 Task: Toggle the mouse wheel and zoom in on the text editor.
Action: Mouse moved to (61, 608)
Screenshot: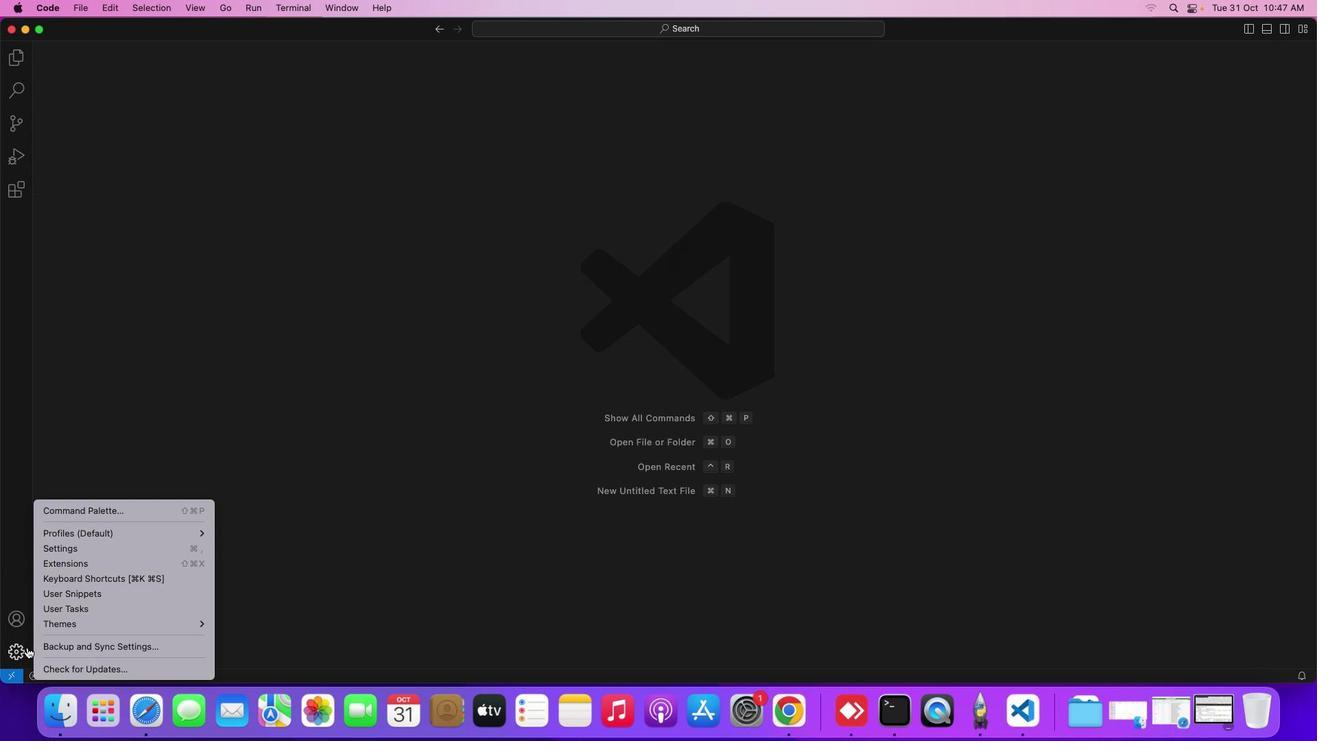 
Action: Mouse pressed left at (61, 608)
Screenshot: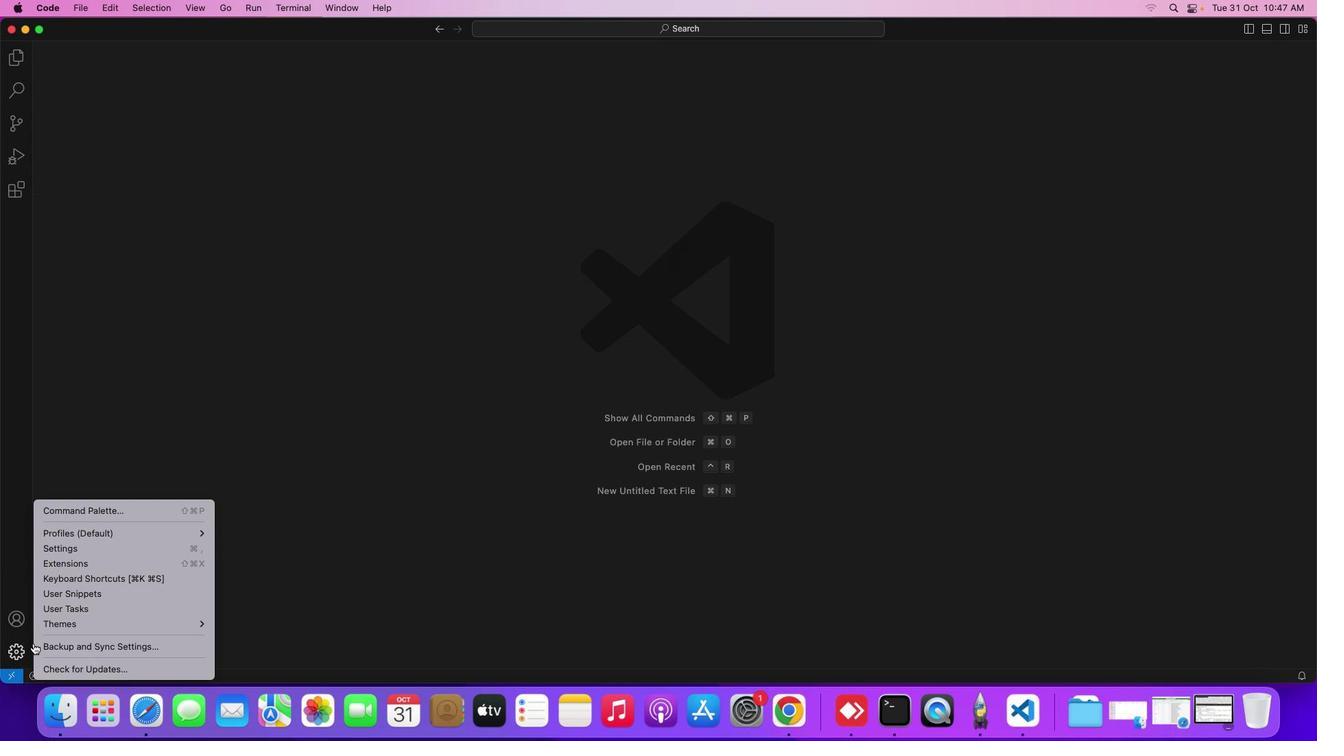 
Action: Mouse moved to (209, 524)
Screenshot: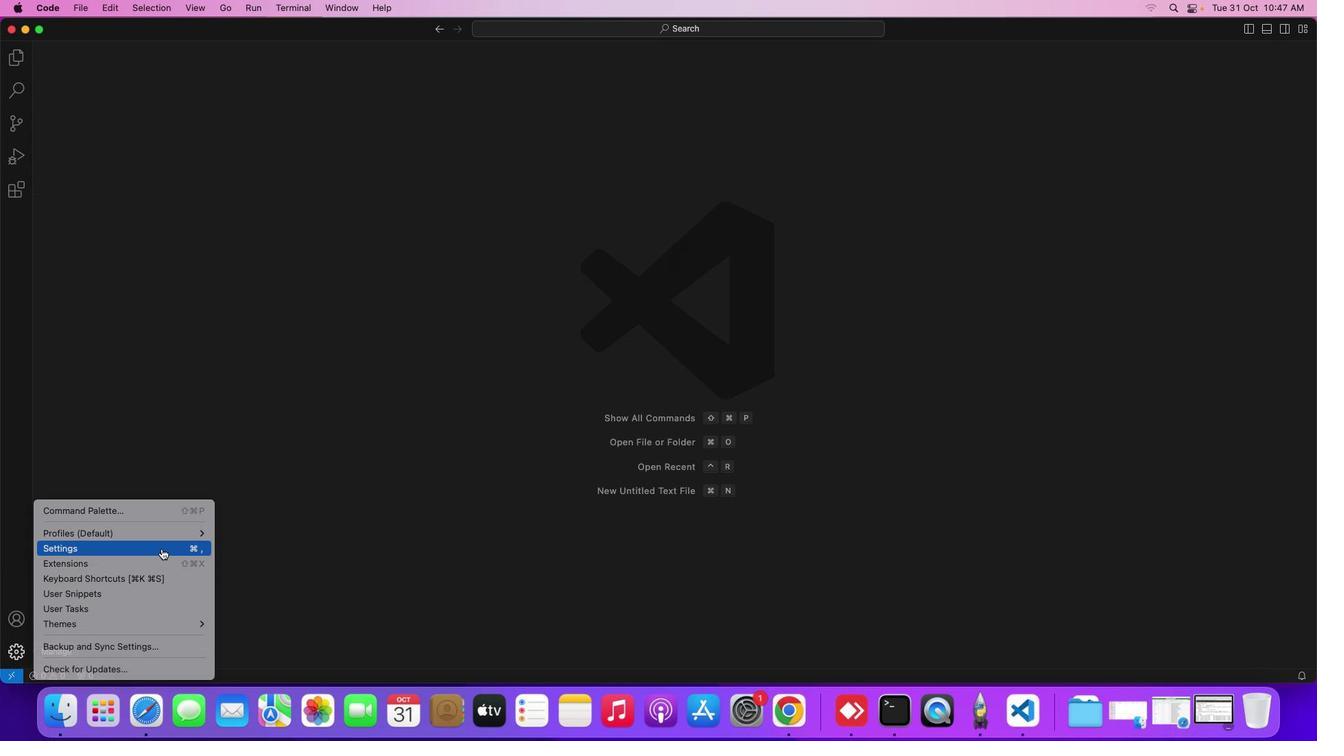 
Action: Mouse pressed left at (209, 524)
Screenshot: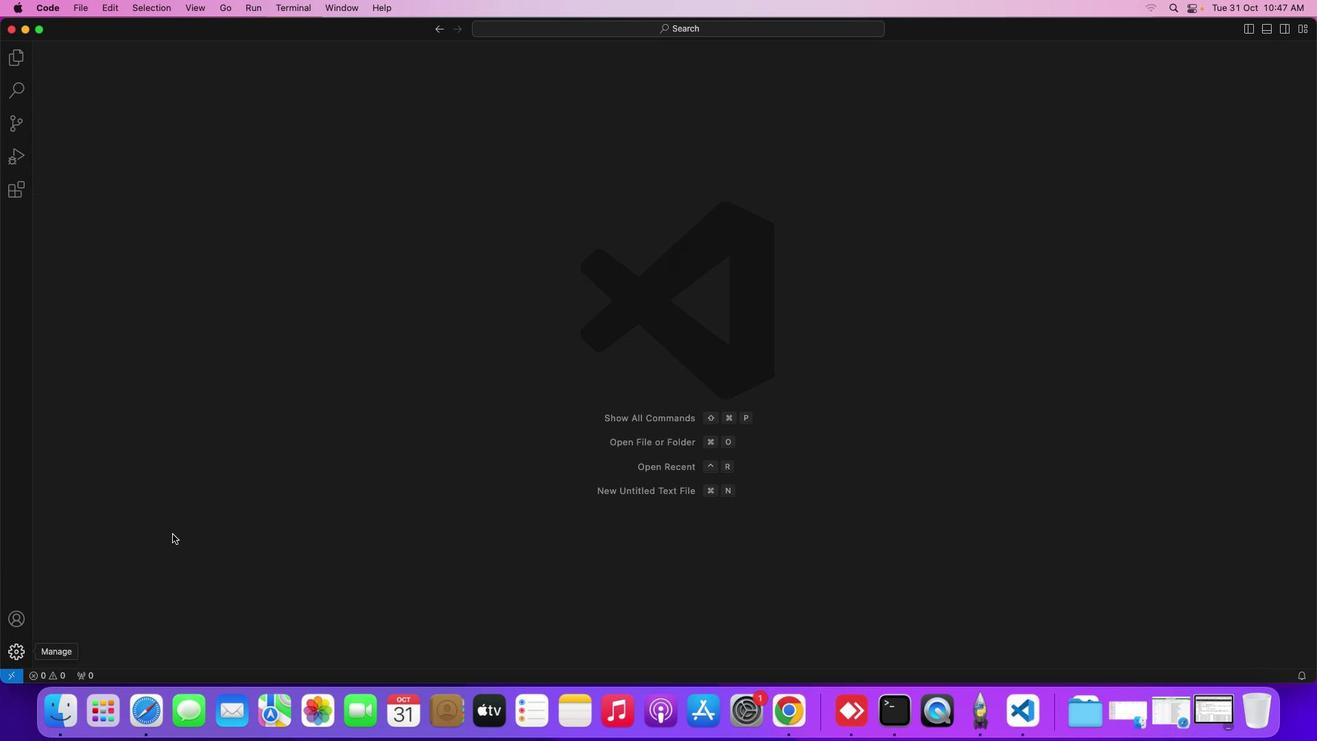 
Action: Mouse moved to (472, 494)
Screenshot: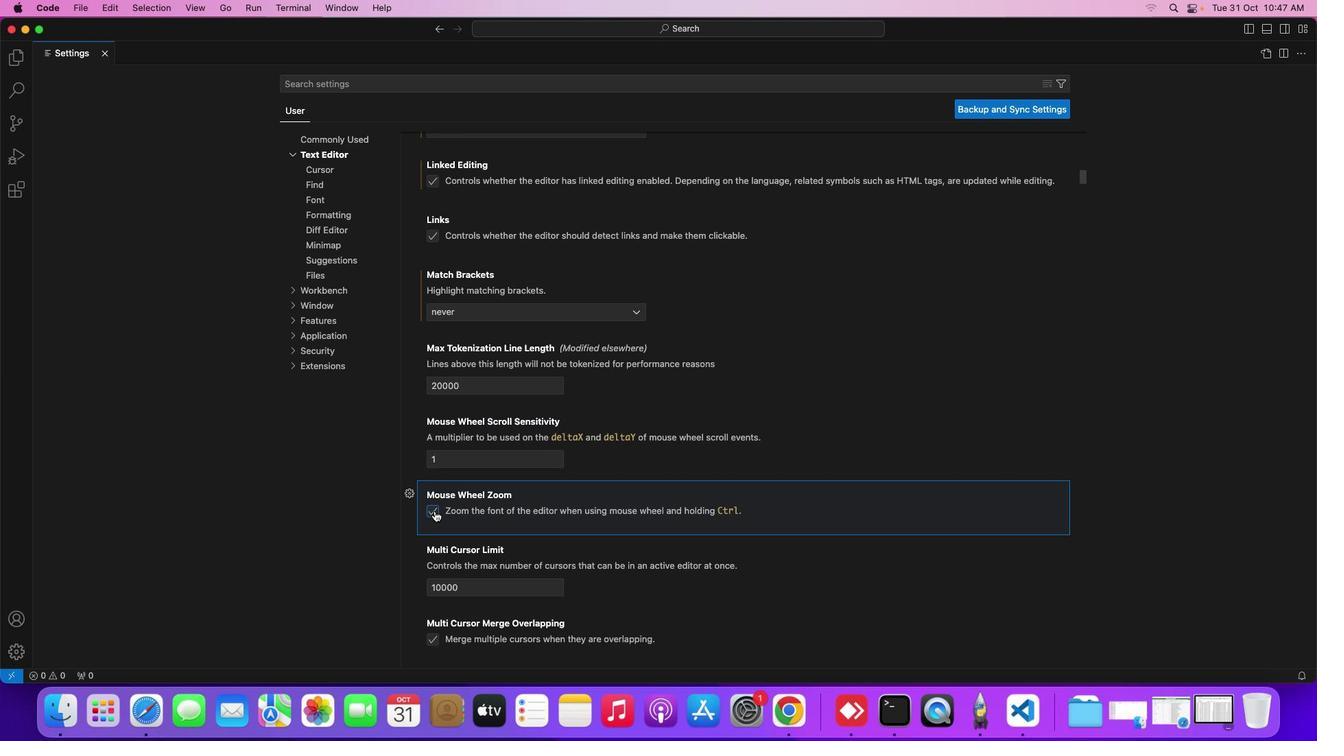 
Action: Mouse pressed left at (472, 494)
Screenshot: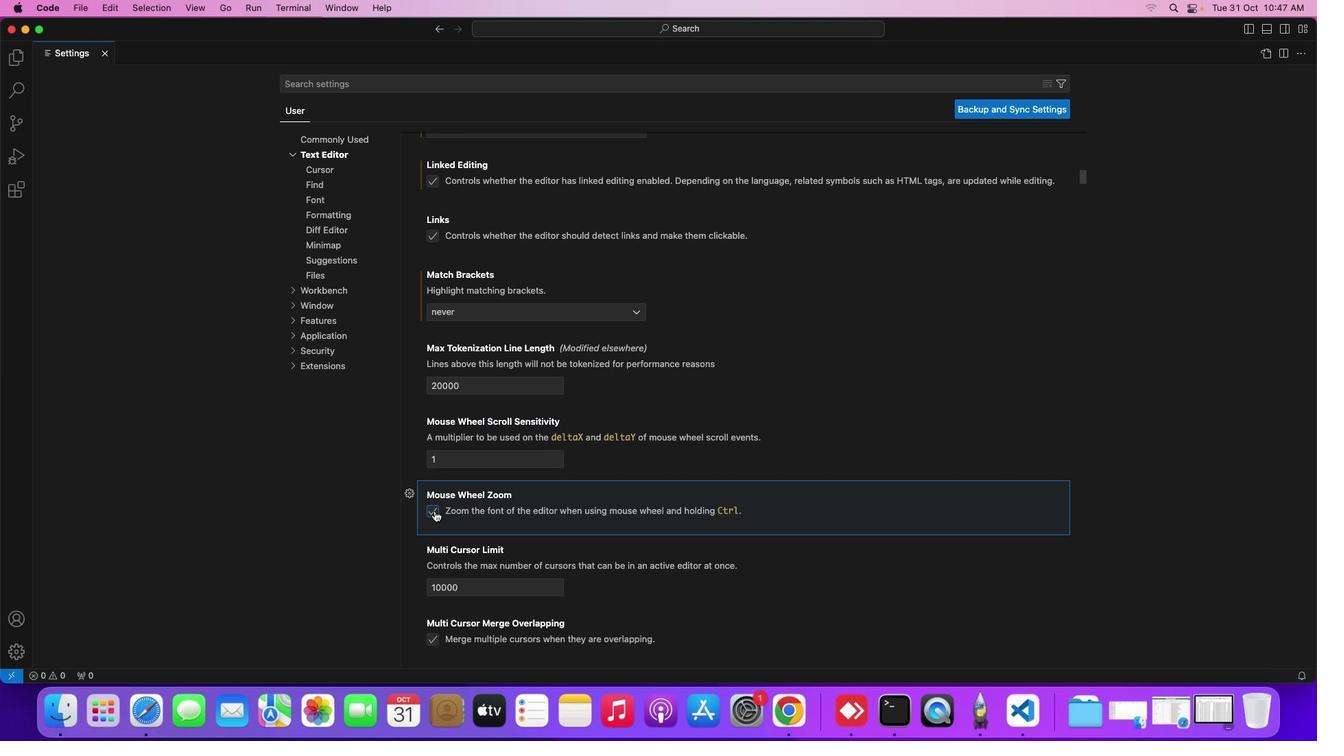 
Action: Mouse moved to (770, 411)
Screenshot: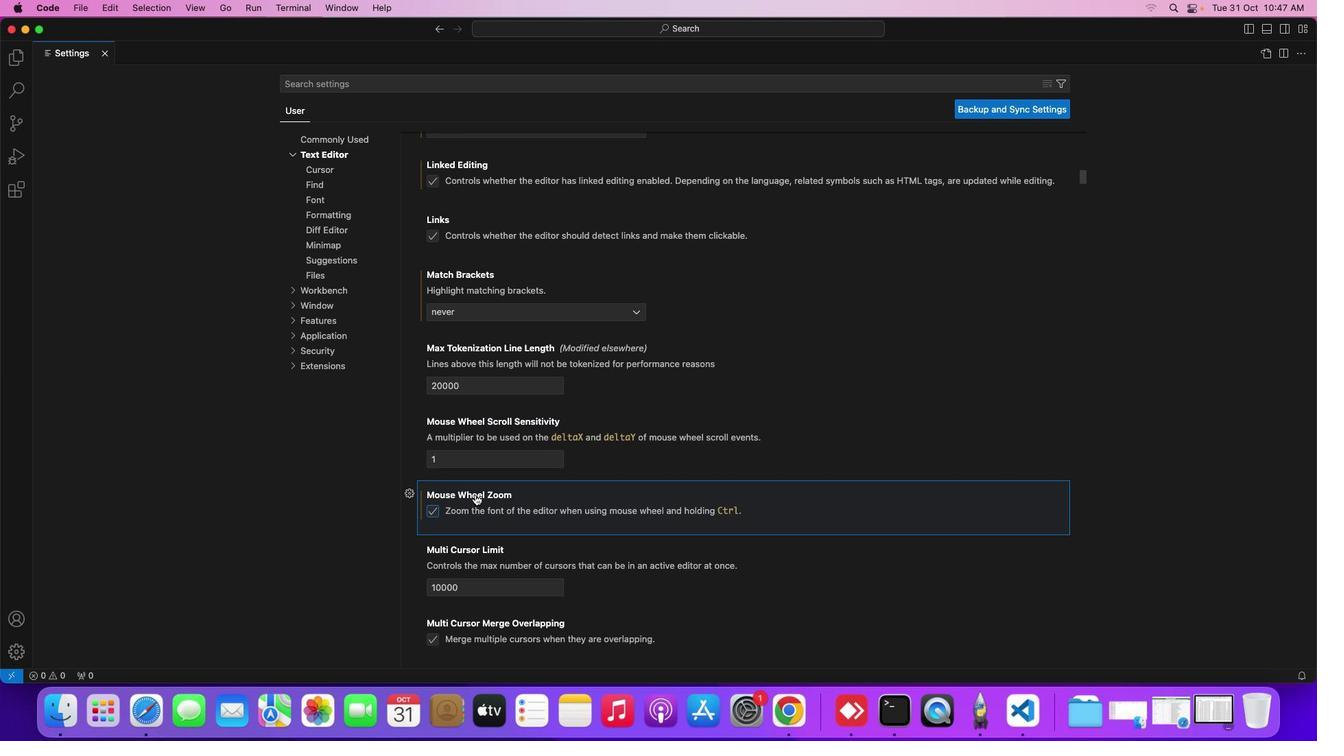 
